 Task: Create a due date automation trigger when advanced on, on the monday of the week a card is due add content with a description starting with resumeat 11:00 AM.
Action: Mouse moved to (1075, 82)
Screenshot: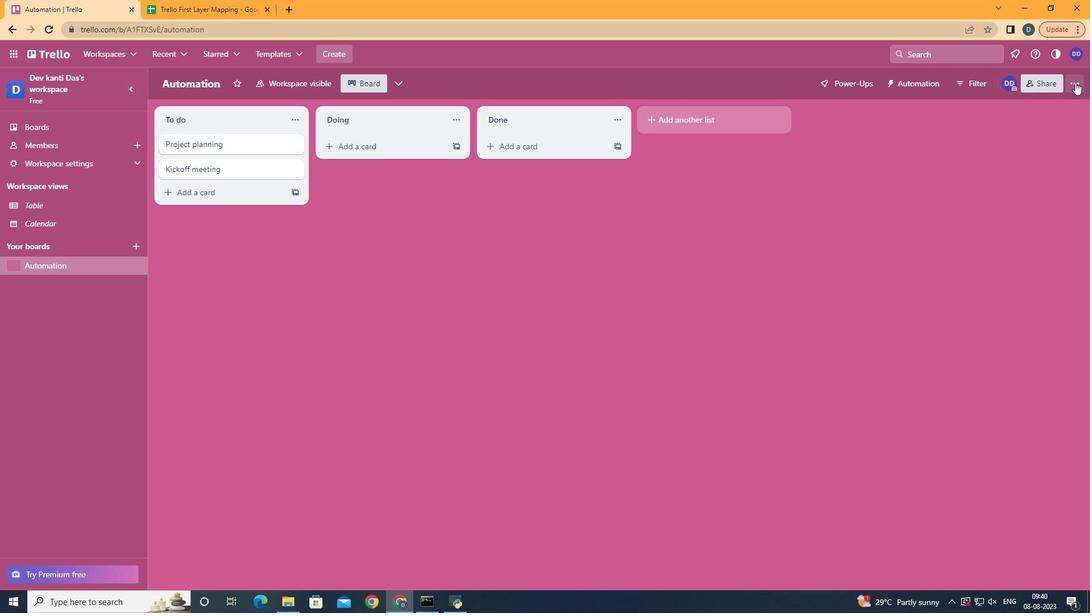 
Action: Mouse pressed left at (1075, 82)
Screenshot: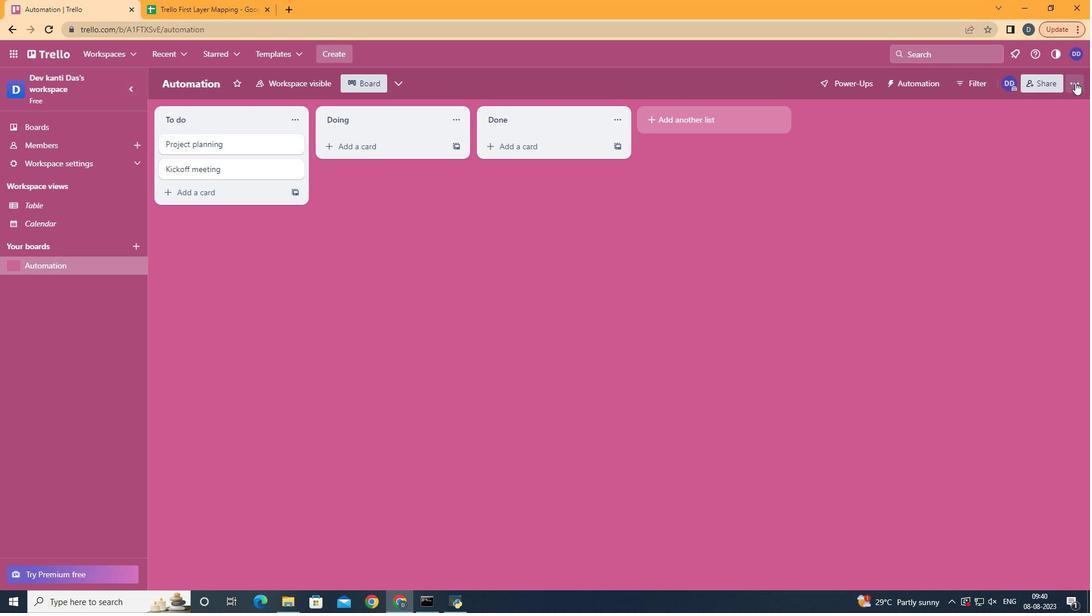 
Action: Mouse moved to (1000, 240)
Screenshot: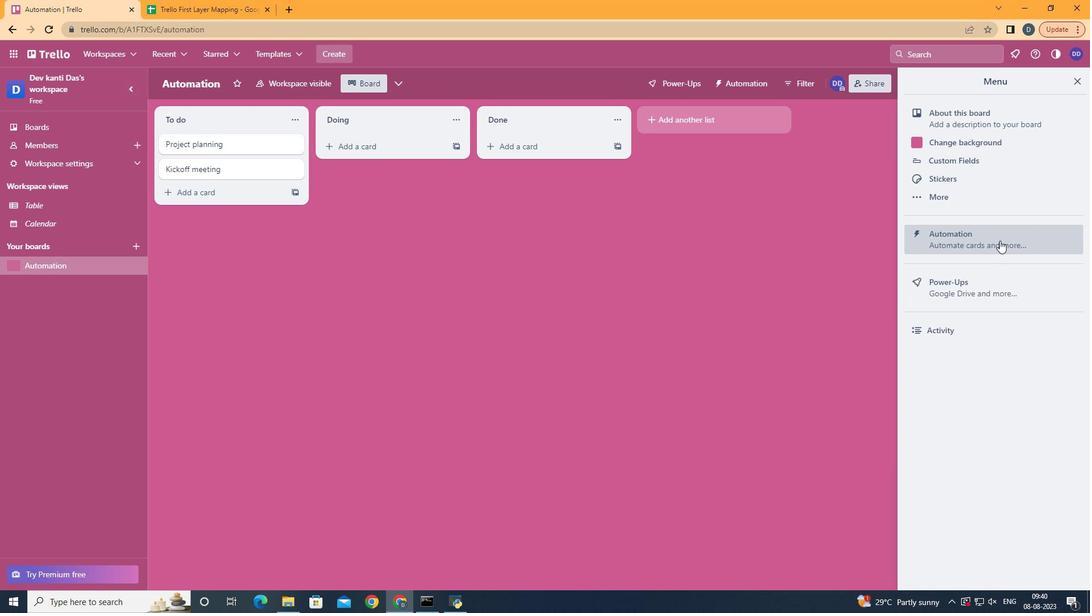 
Action: Mouse pressed left at (1000, 240)
Screenshot: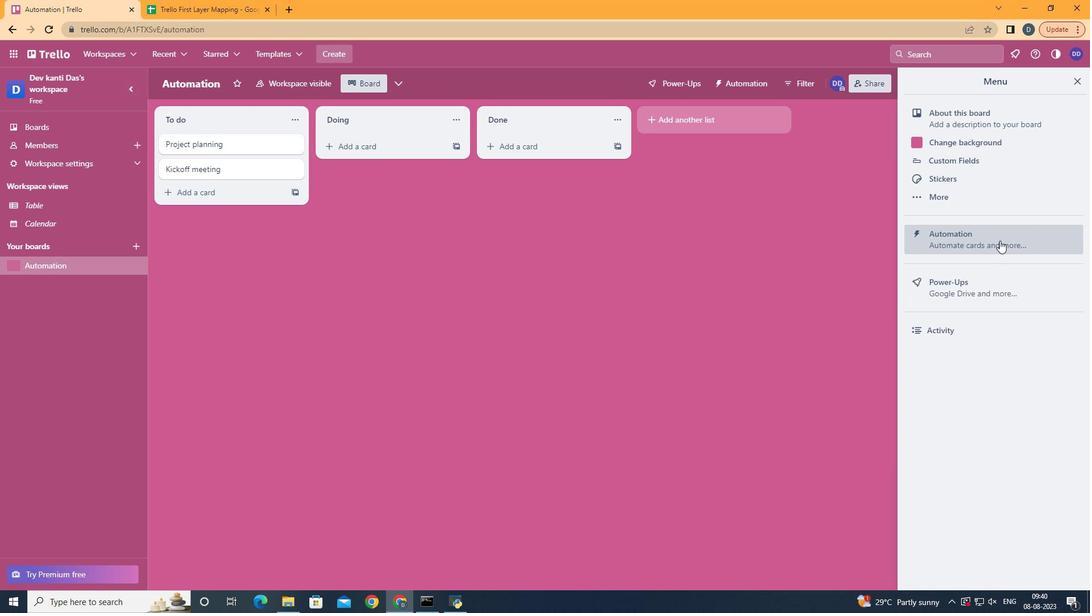 
Action: Mouse moved to (226, 227)
Screenshot: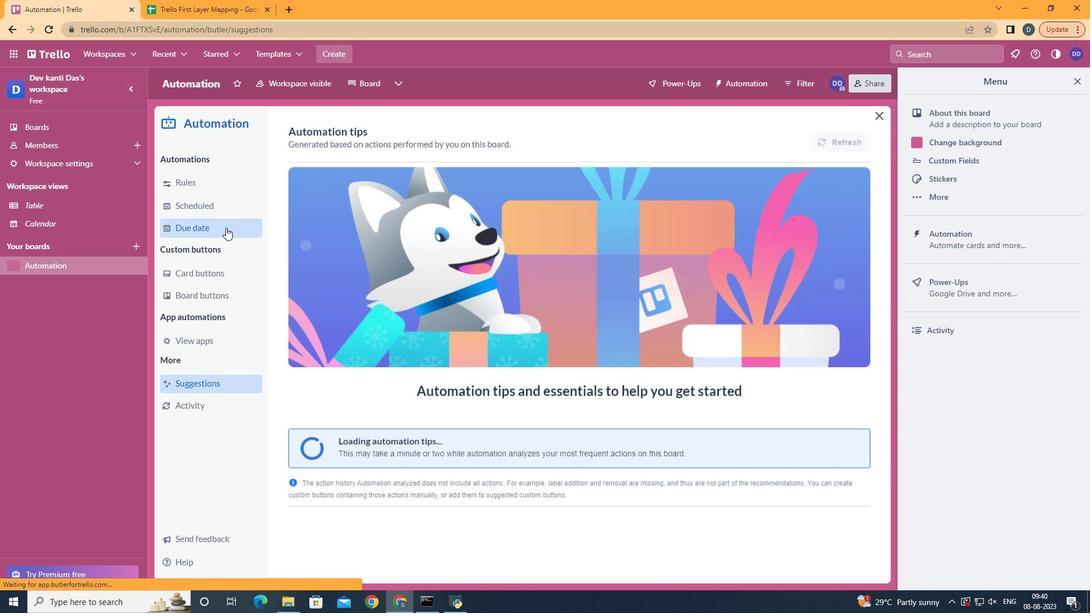 
Action: Mouse pressed left at (226, 227)
Screenshot: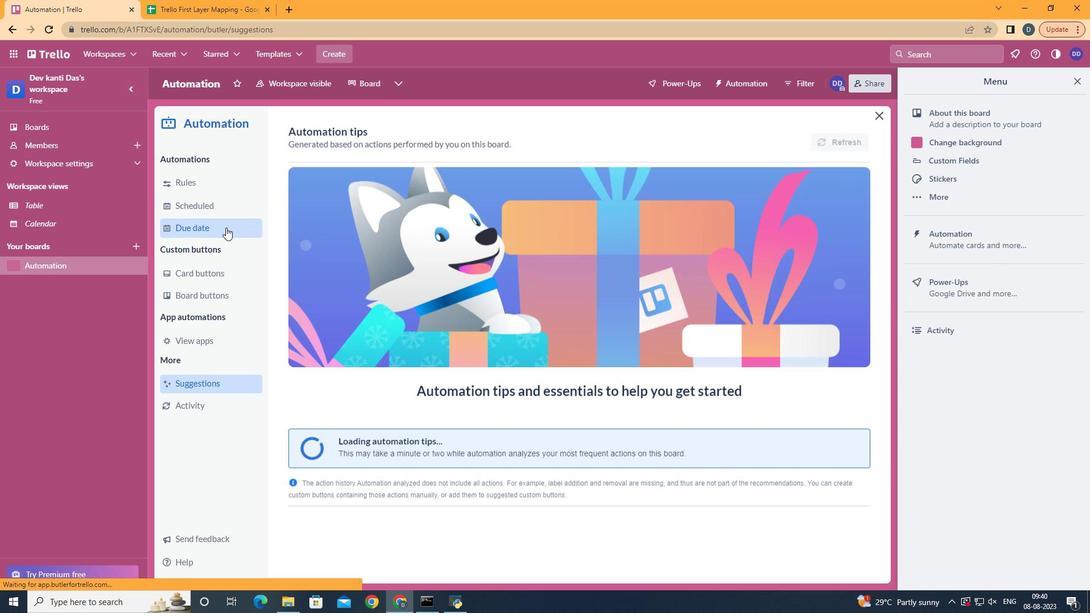 
Action: Mouse moved to (802, 131)
Screenshot: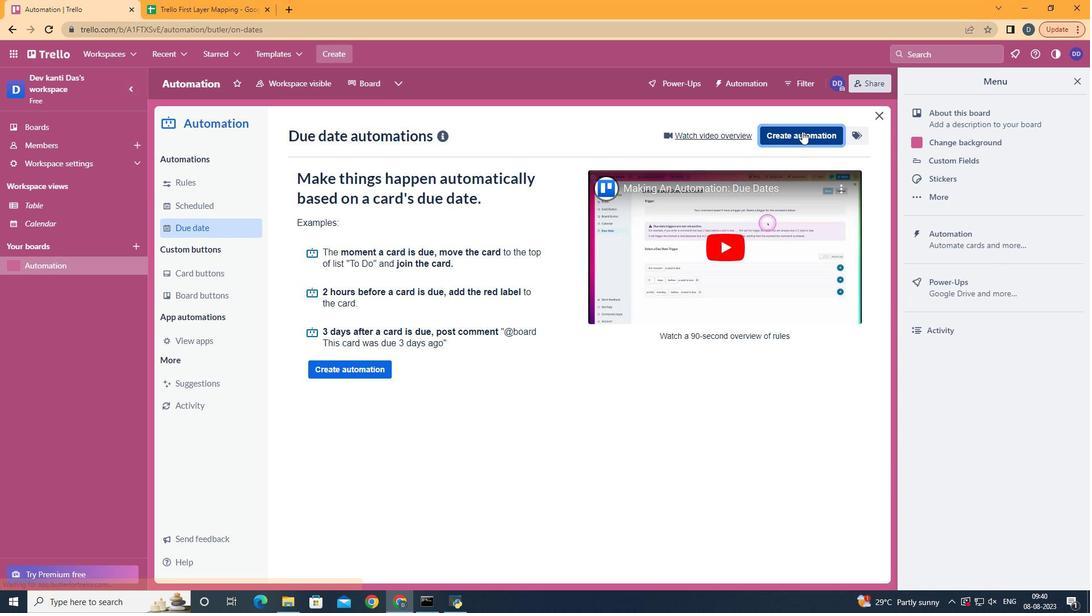 
Action: Mouse pressed left at (802, 131)
Screenshot: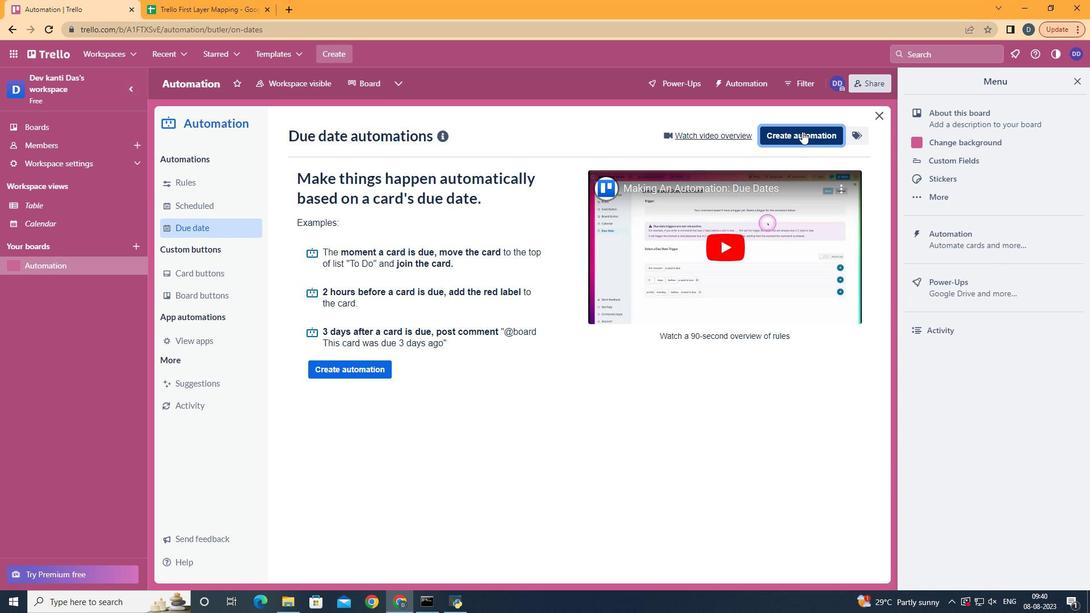 
Action: Mouse moved to (591, 242)
Screenshot: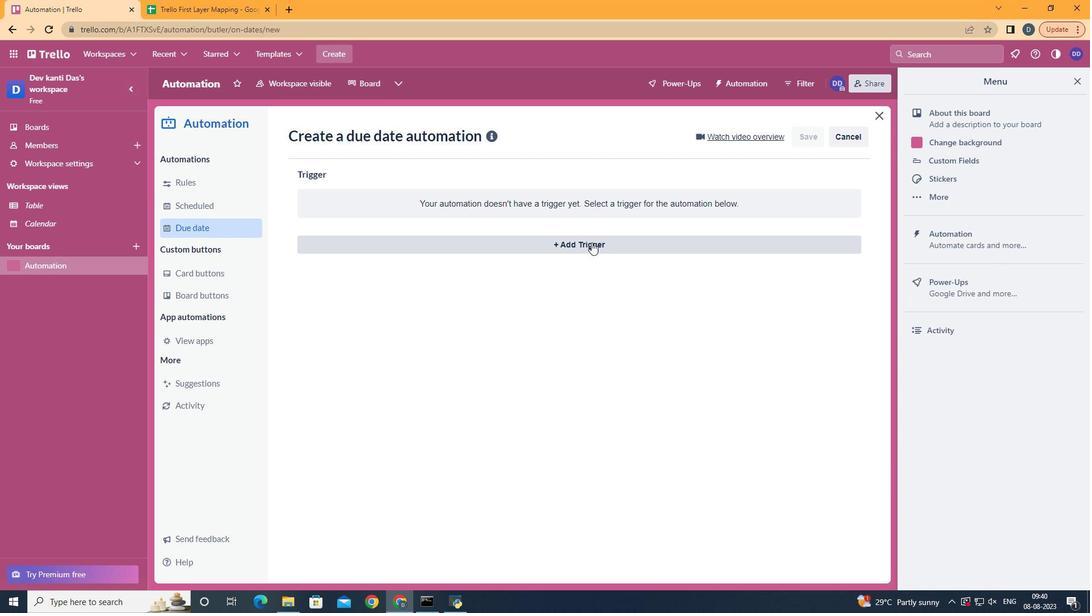 
Action: Mouse pressed left at (591, 242)
Screenshot: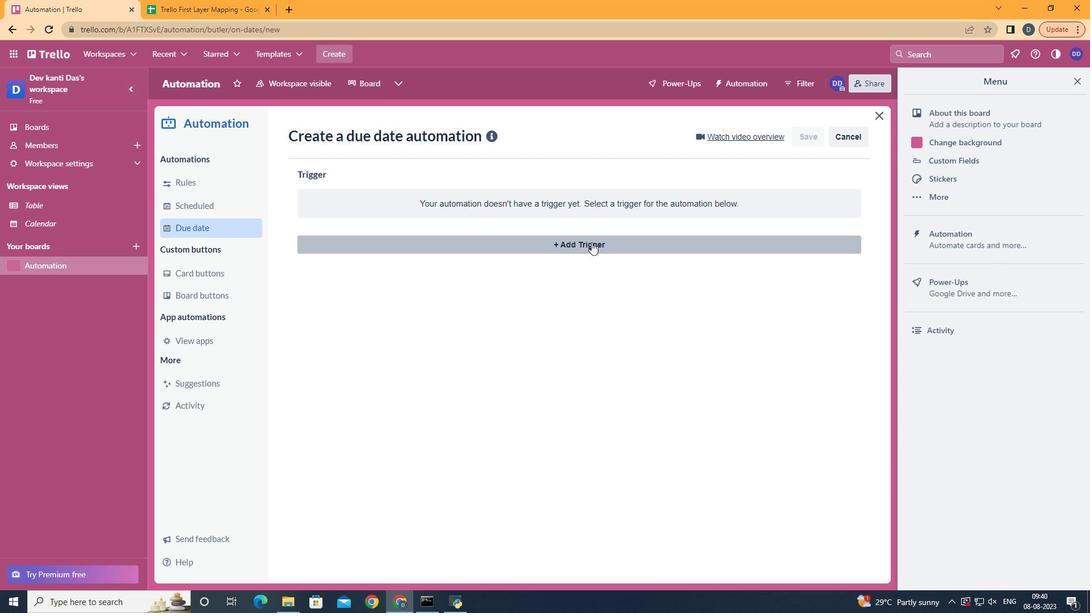 
Action: Mouse moved to (375, 290)
Screenshot: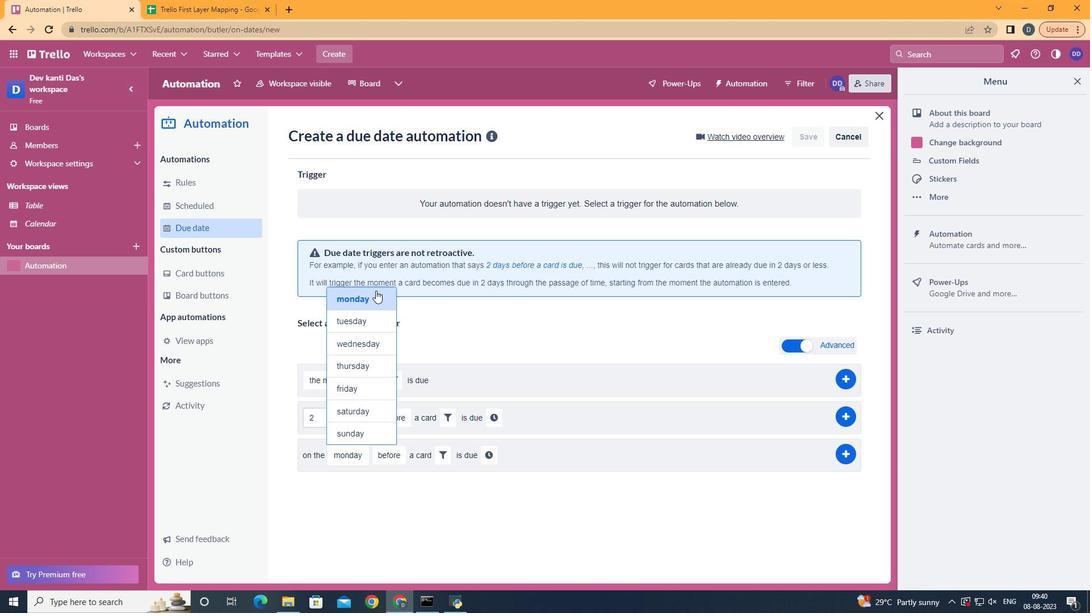 
Action: Mouse pressed left at (375, 290)
Screenshot: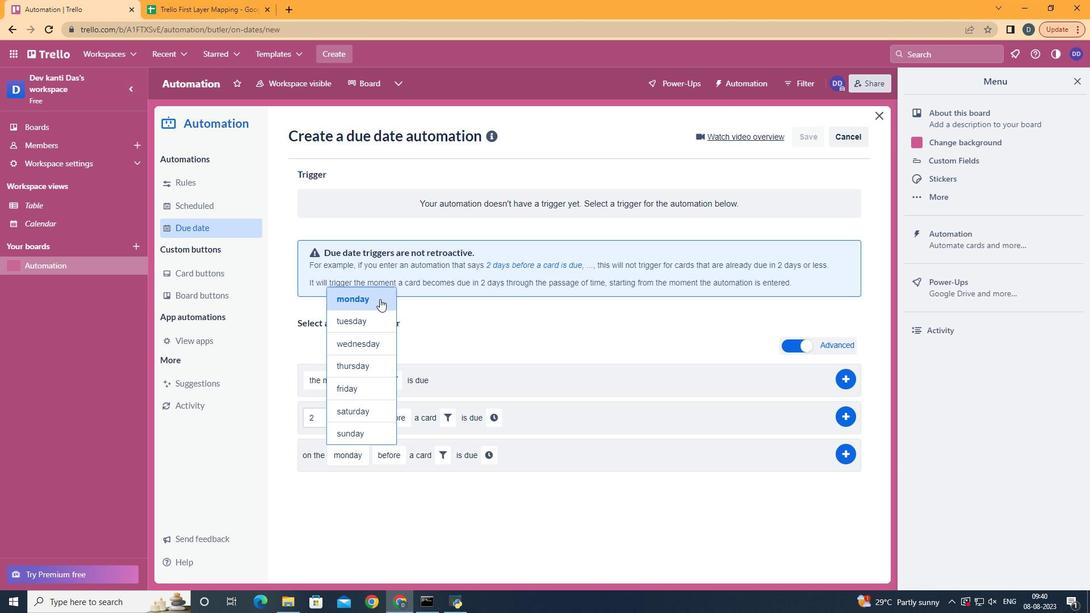 
Action: Mouse moved to (380, 525)
Screenshot: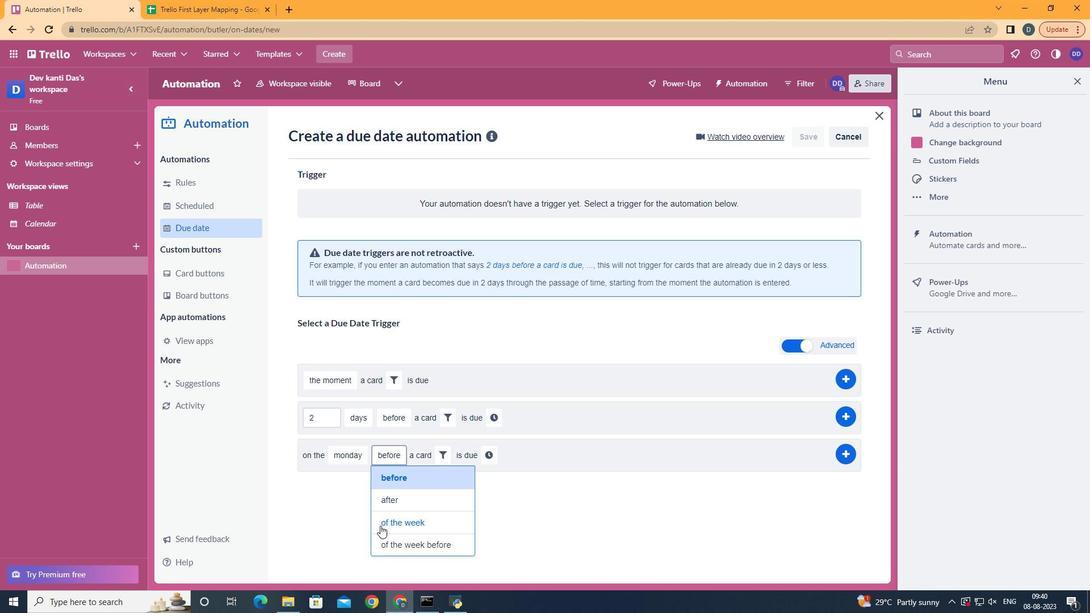 
Action: Mouse pressed left at (380, 525)
Screenshot: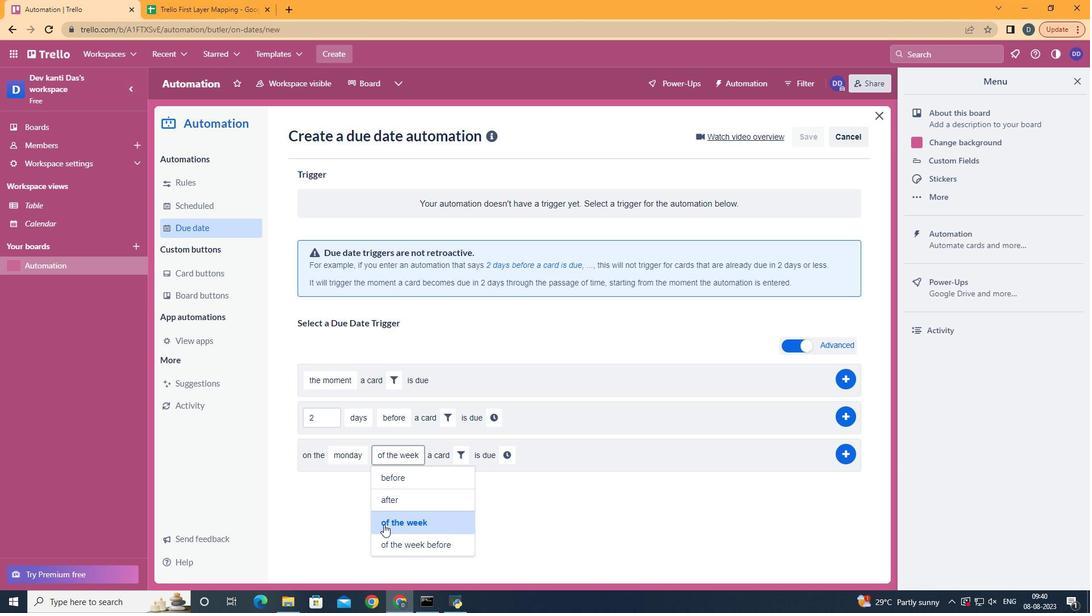 
Action: Mouse moved to (453, 451)
Screenshot: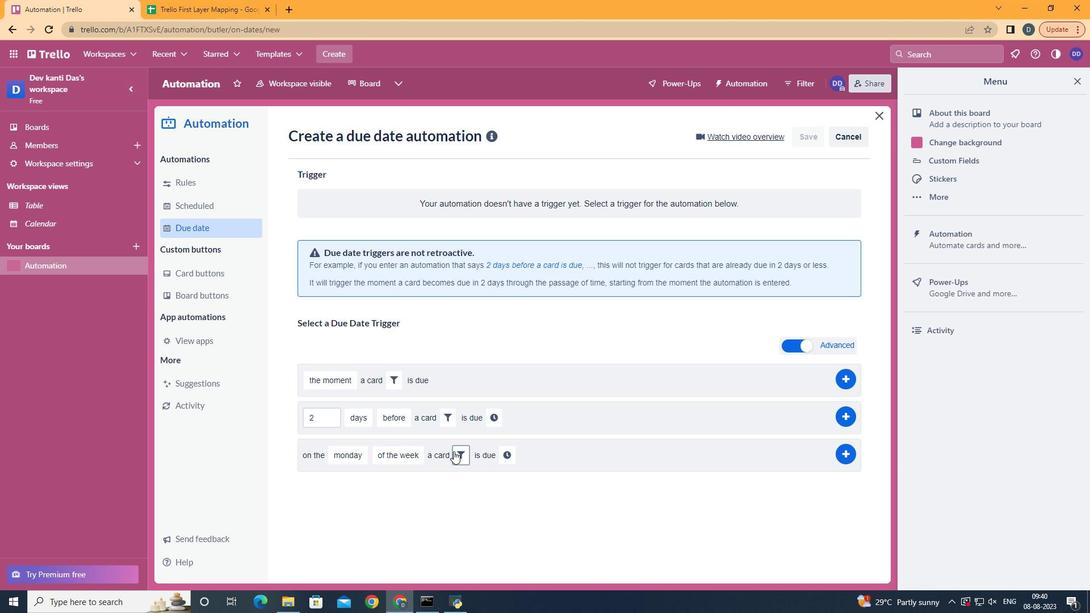 
Action: Mouse pressed left at (453, 451)
Screenshot: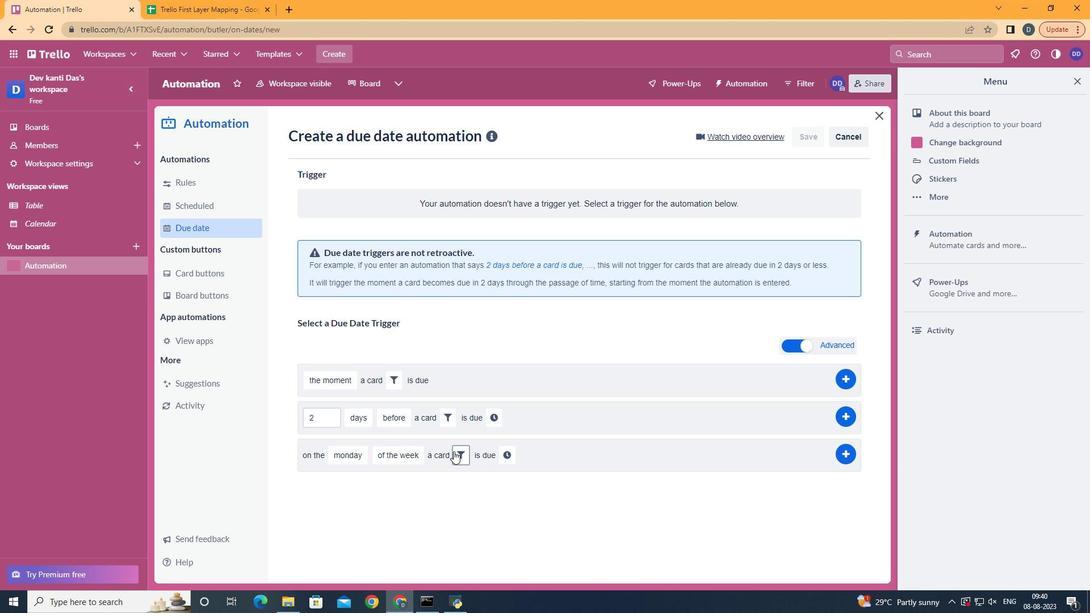 
Action: Mouse moved to (599, 488)
Screenshot: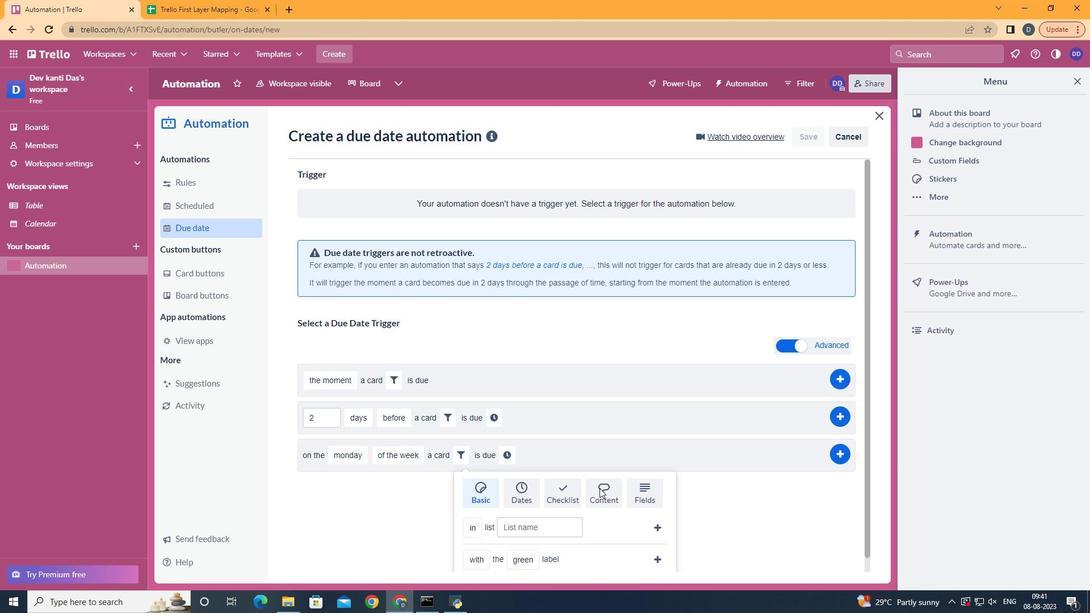 
Action: Mouse pressed left at (599, 488)
Screenshot: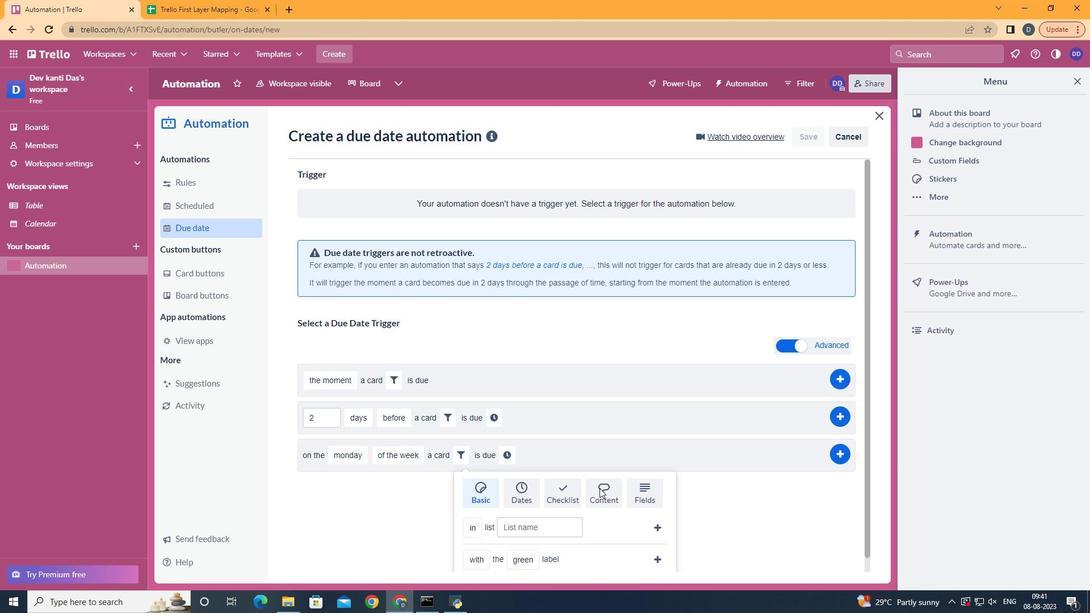 
Action: Mouse moved to (528, 485)
Screenshot: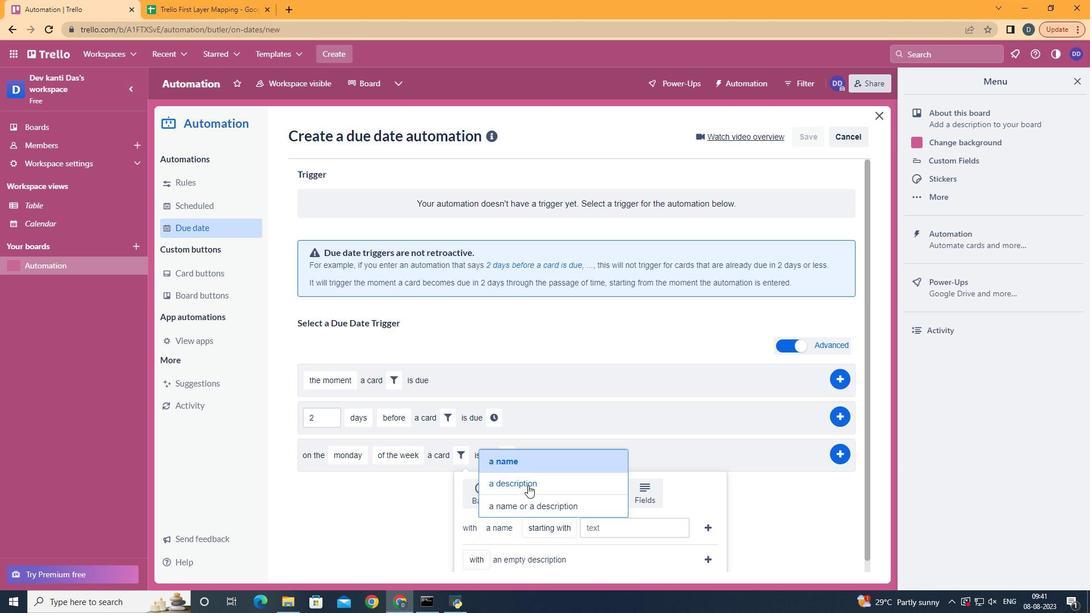
Action: Mouse pressed left at (528, 485)
Screenshot: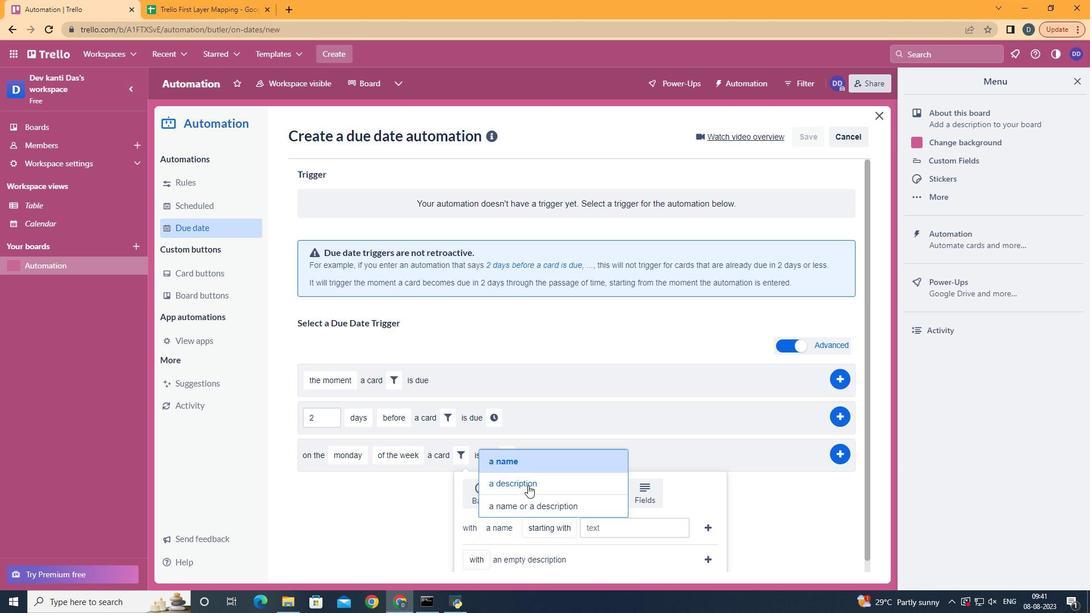 
Action: Mouse moved to (594, 388)
Screenshot: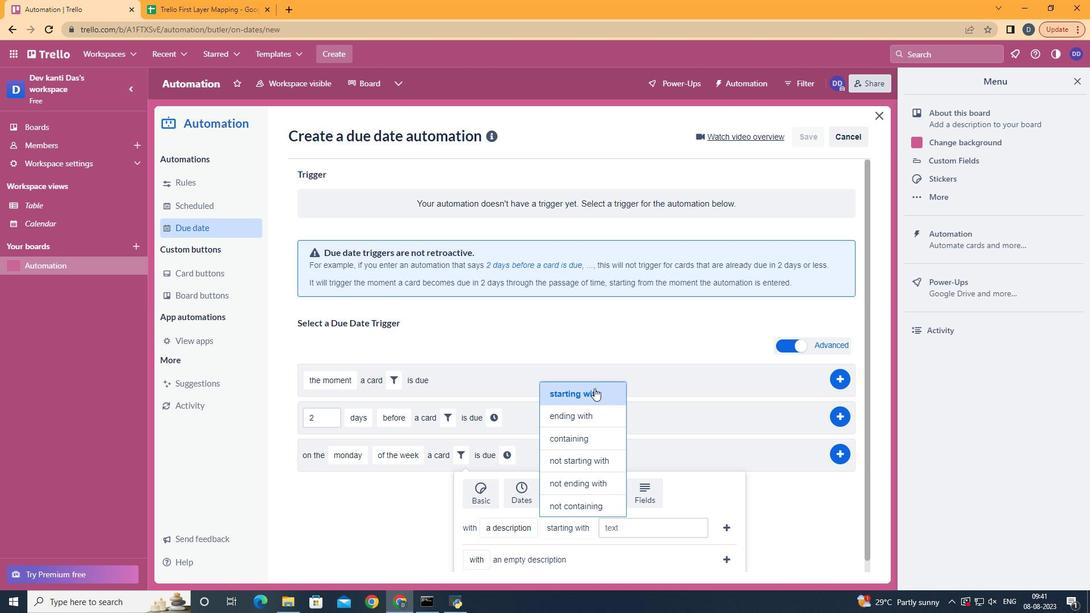 
Action: Mouse pressed left at (594, 388)
Screenshot: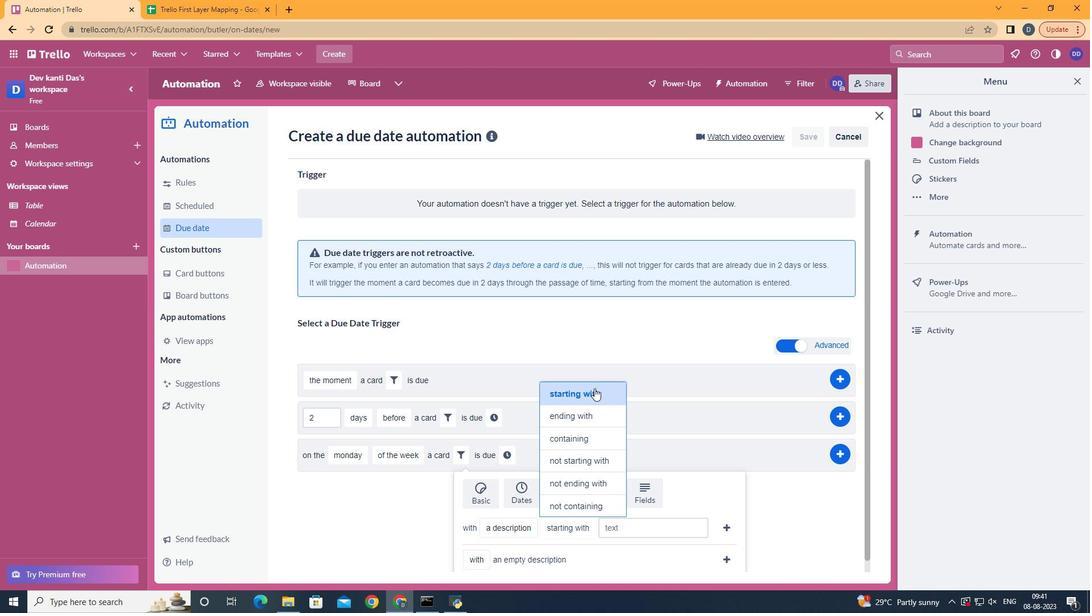 
Action: Mouse moved to (638, 521)
Screenshot: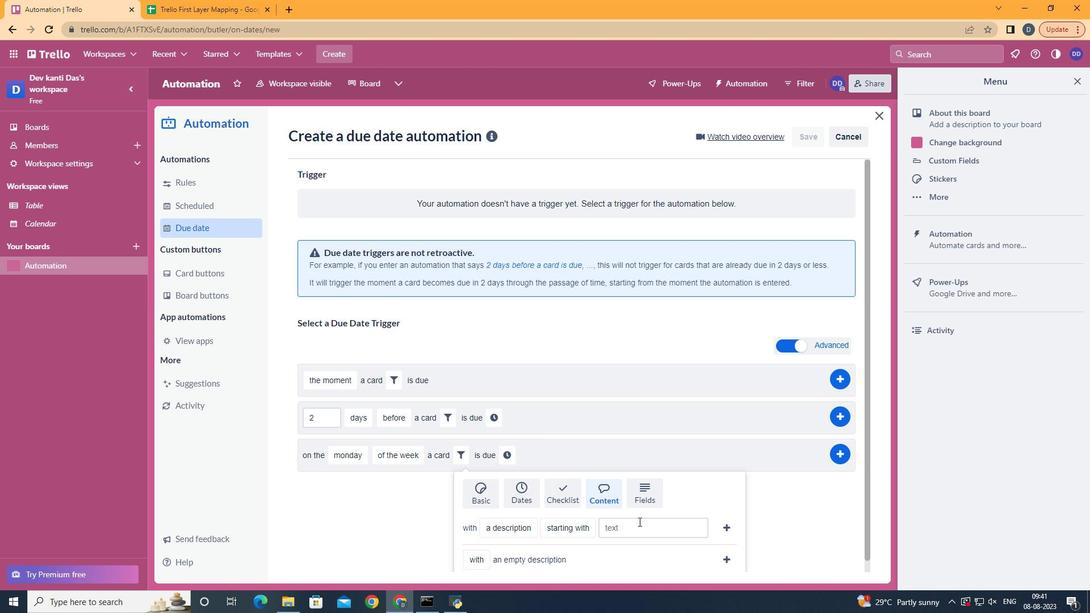 
Action: Mouse pressed left at (638, 521)
Screenshot: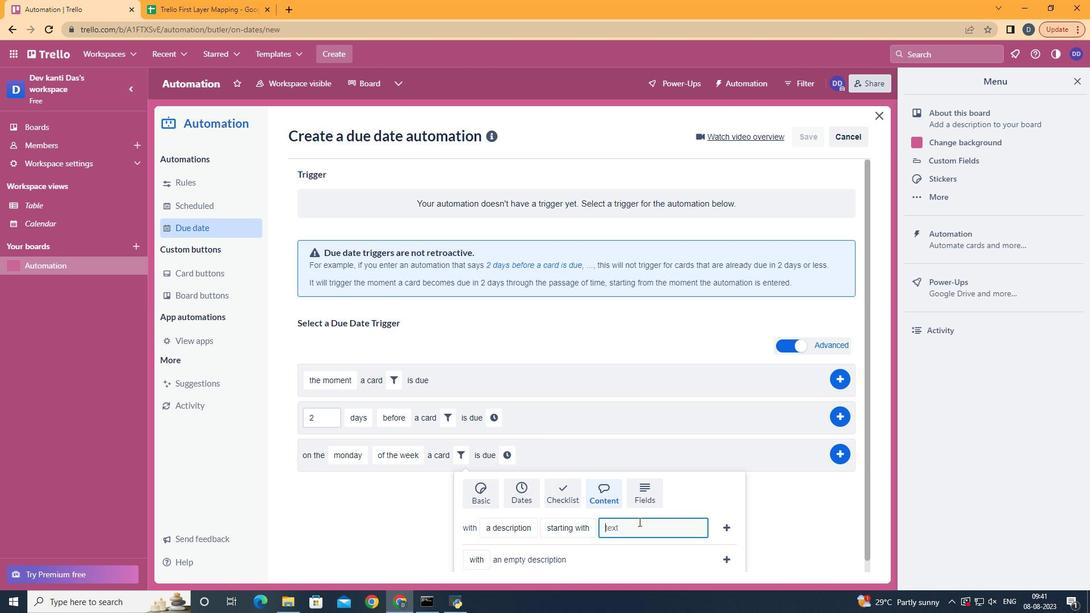 
Action: Mouse moved to (638, 521)
Screenshot: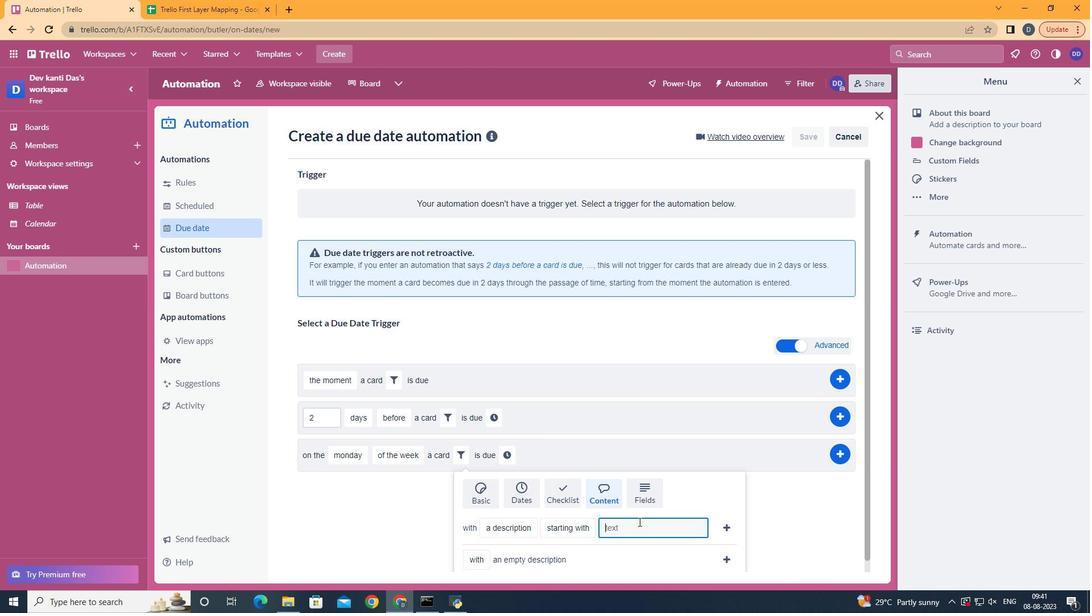 
Action: Key pressed resume
Screenshot: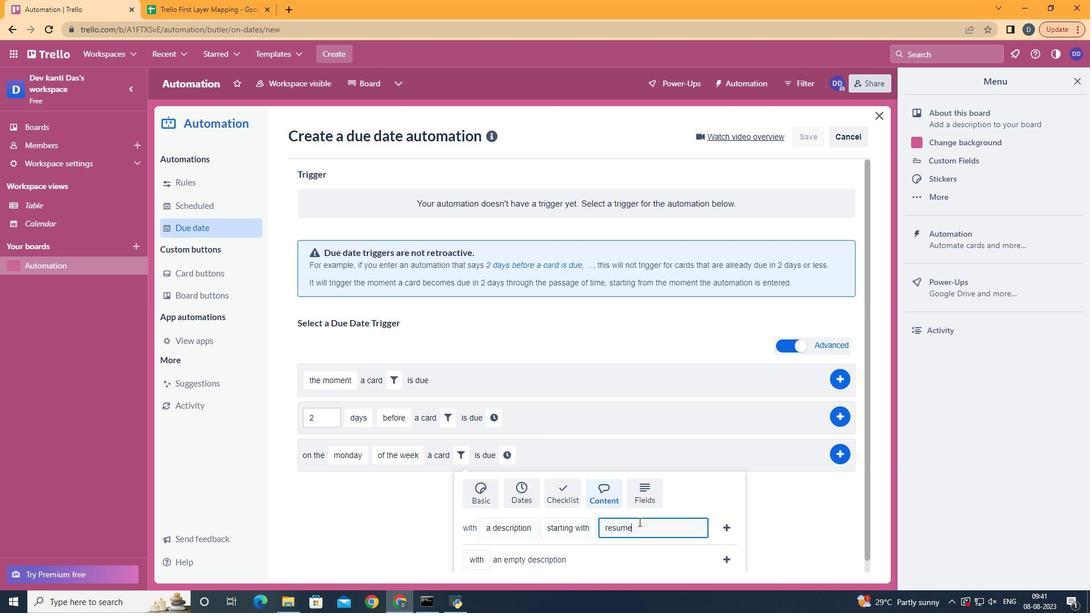 
Action: Mouse moved to (724, 530)
Screenshot: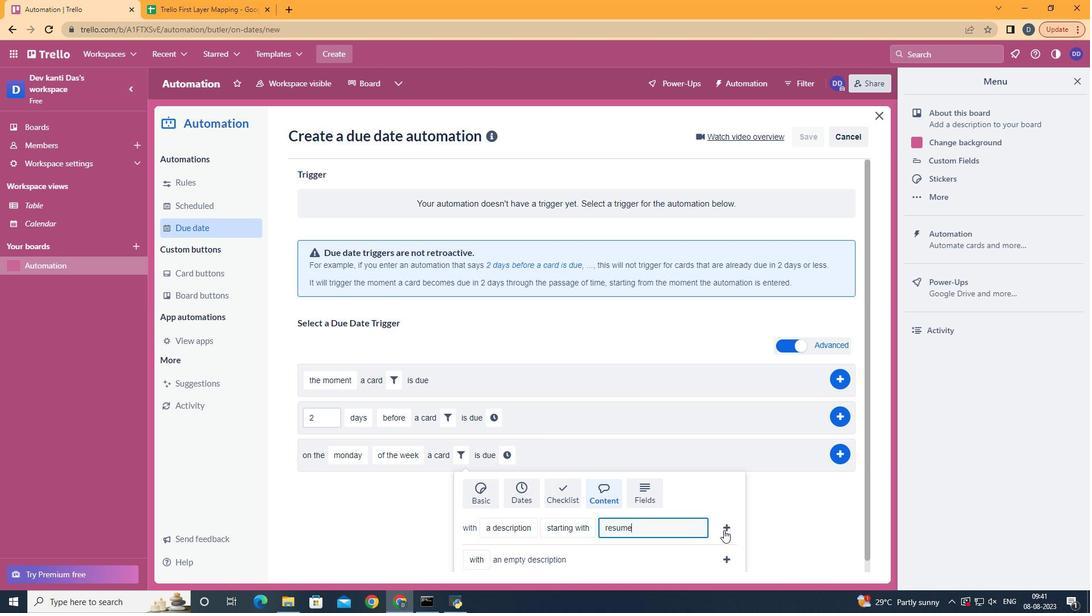 
Action: Mouse pressed left at (724, 530)
Screenshot: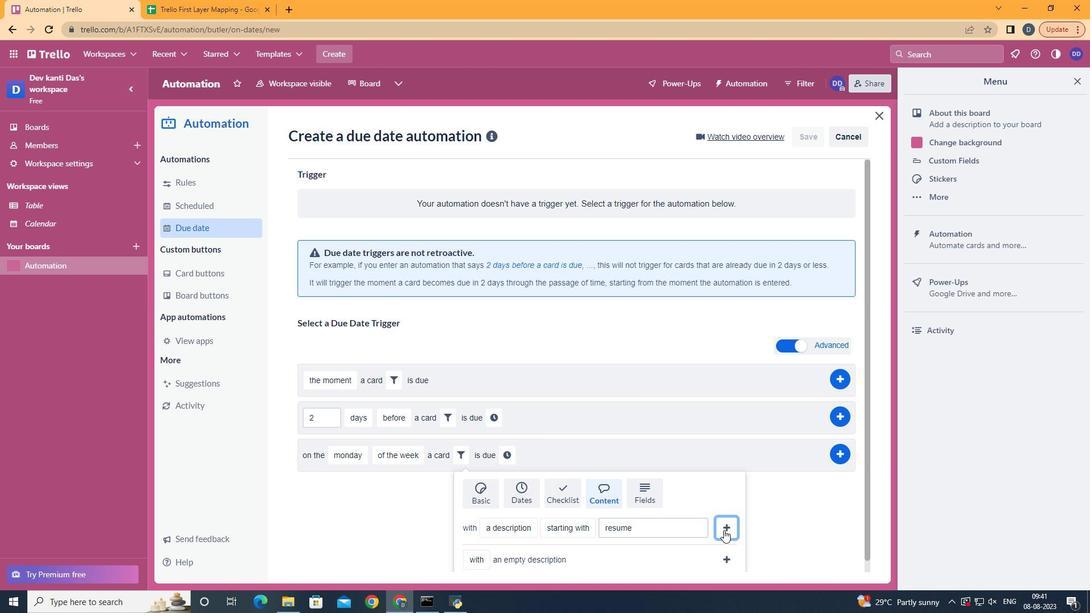 
Action: Mouse moved to (679, 454)
Screenshot: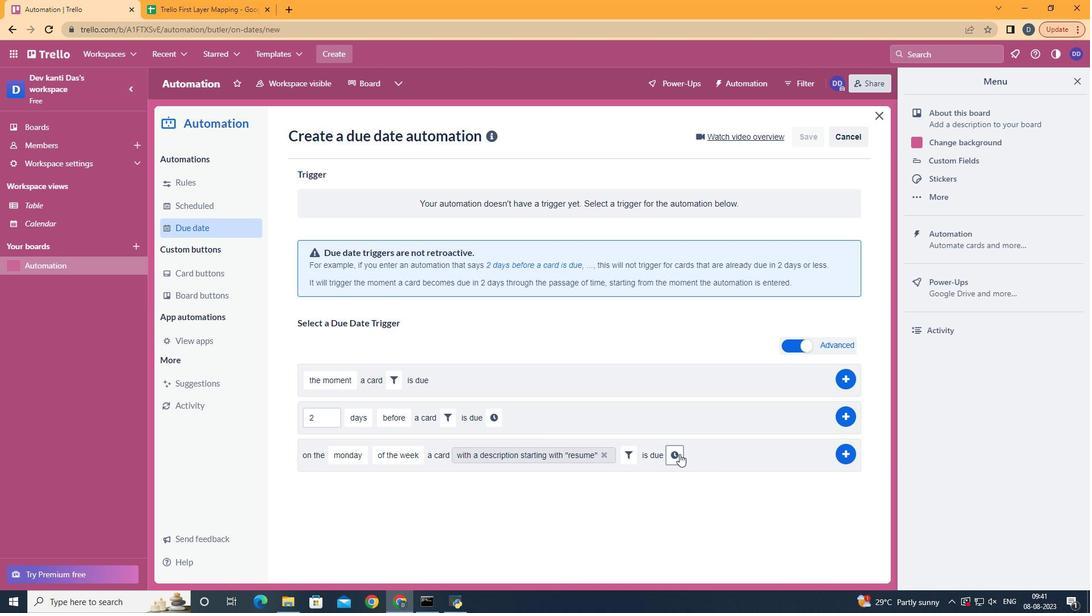 
Action: Mouse pressed left at (679, 454)
Screenshot: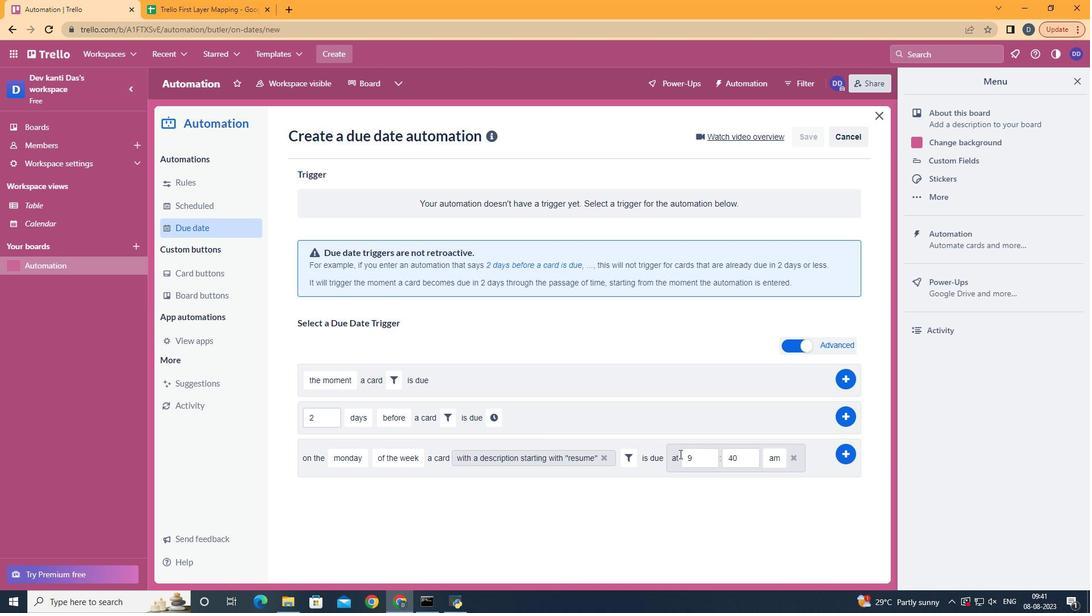 
Action: Mouse moved to (703, 458)
Screenshot: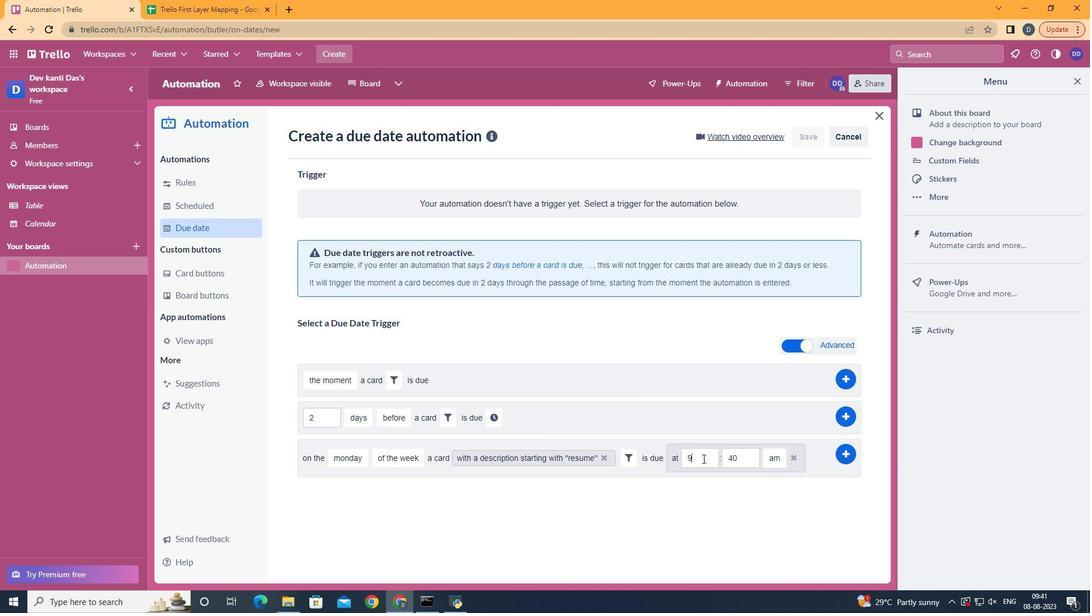 
Action: Mouse pressed left at (703, 458)
Screenshot: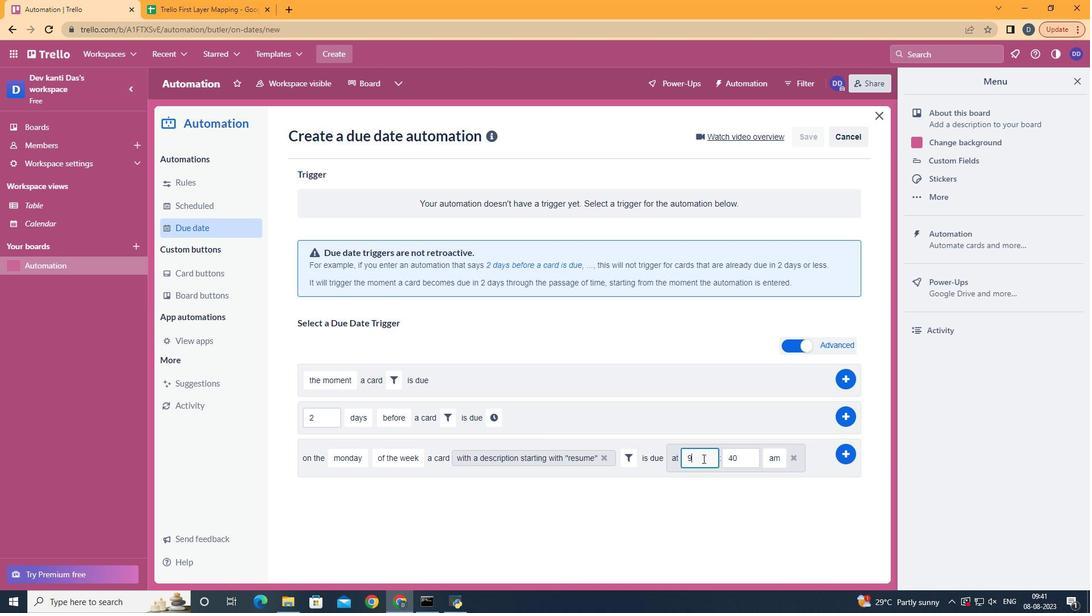 
Action: Key pressed <Key.backspace>11
Screenshot: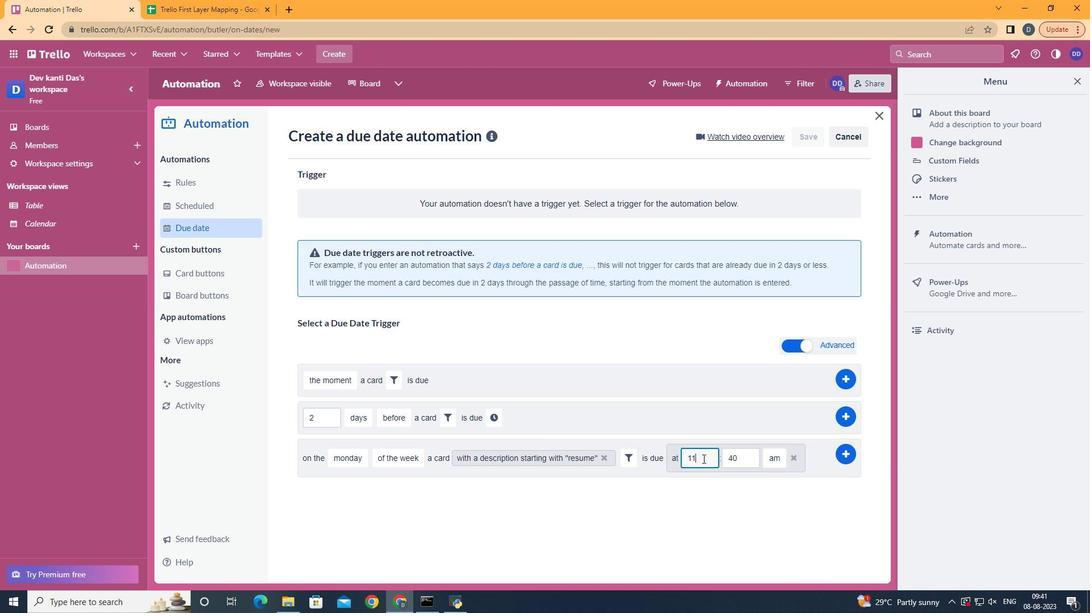 
Action: Mouse moved to (745, 456)
Screenshot: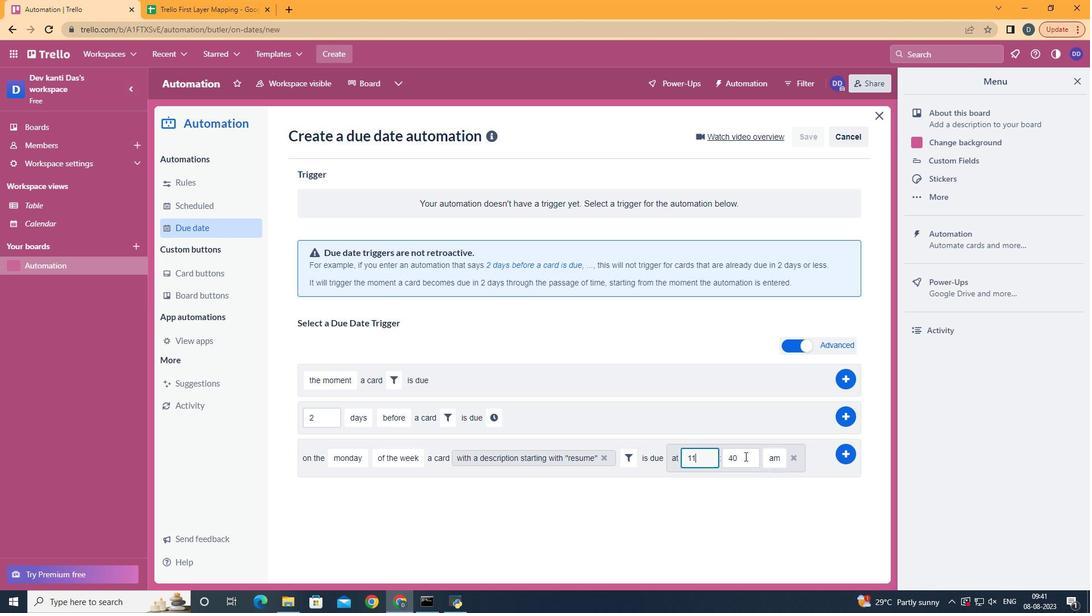 
Action: Mouse pressed left at (745, 456)
Screenshot: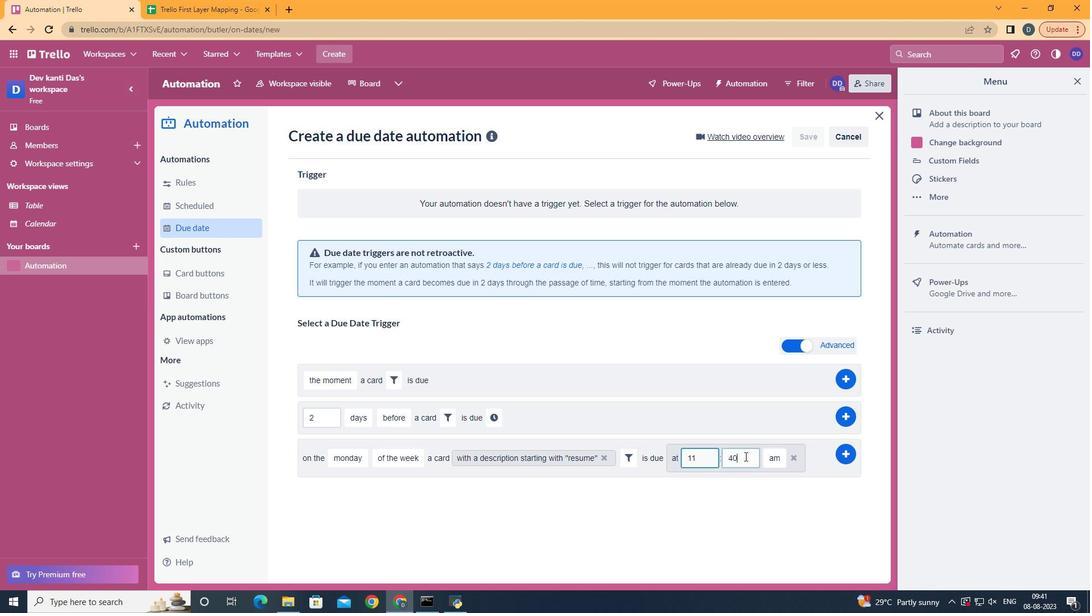 
Action: Key pressed <Key.backspace><Key.backspace>00
Screenshot: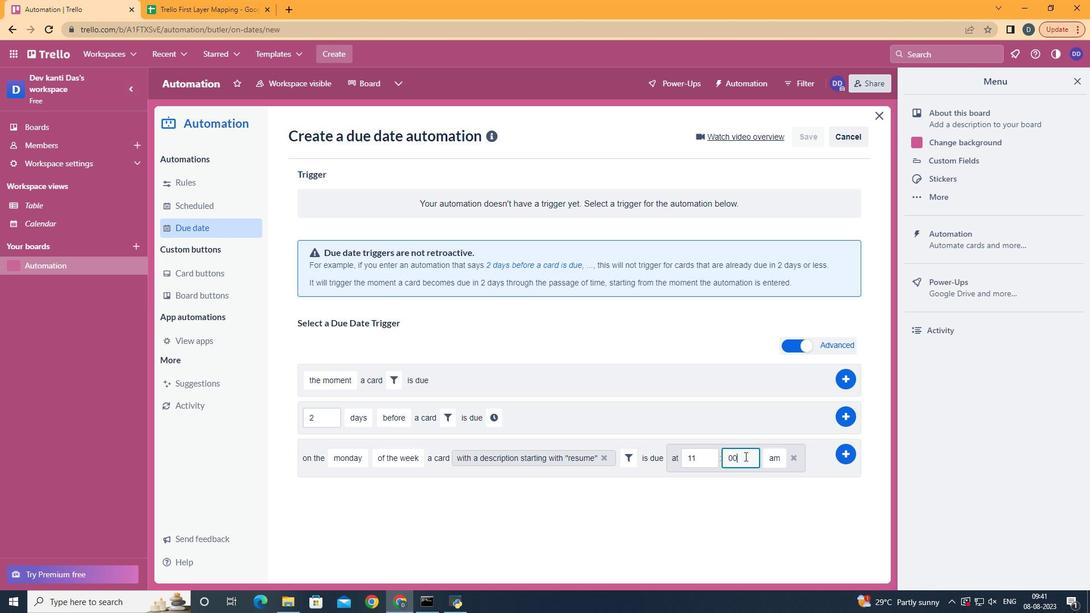
Action: Mouse moved to (777, 476)
Screenshot: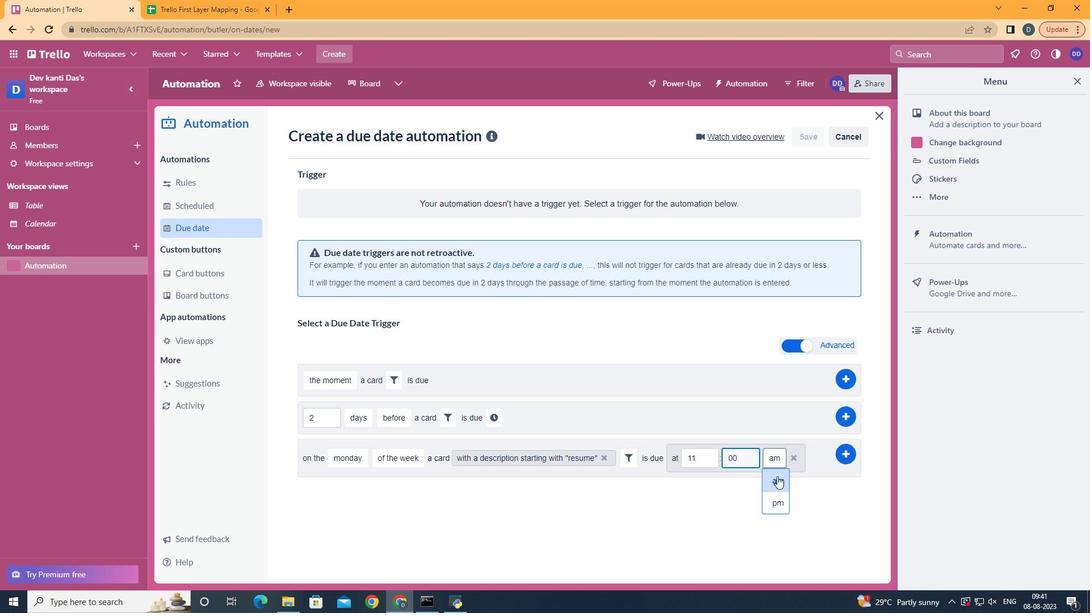 
Action: Mouse pressed left at (777, 476)
Screenshot: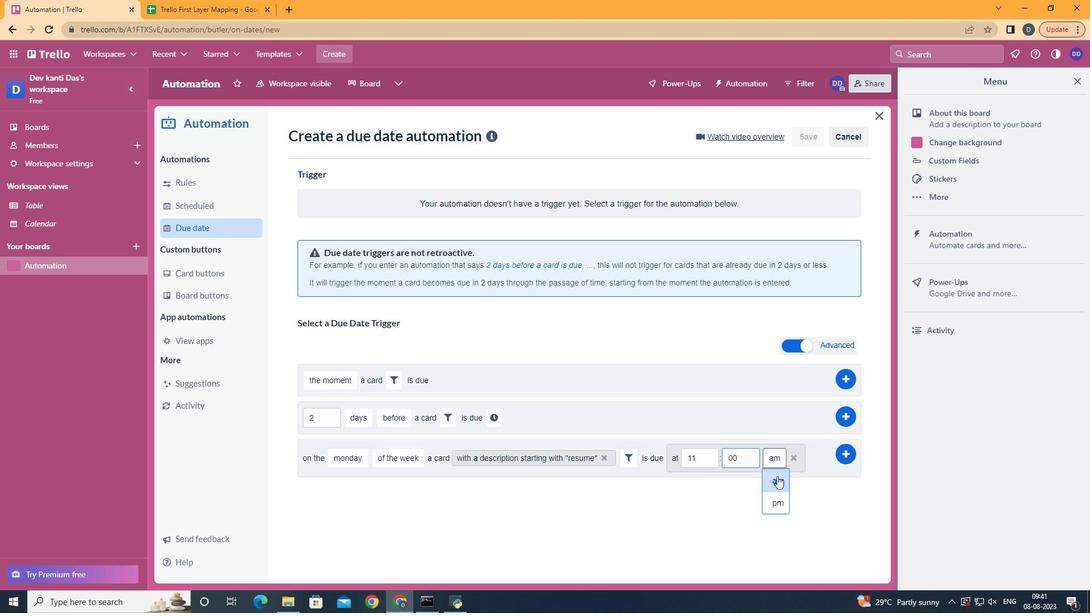 
Action: Mouse moved to (841, 460)
Screenshot: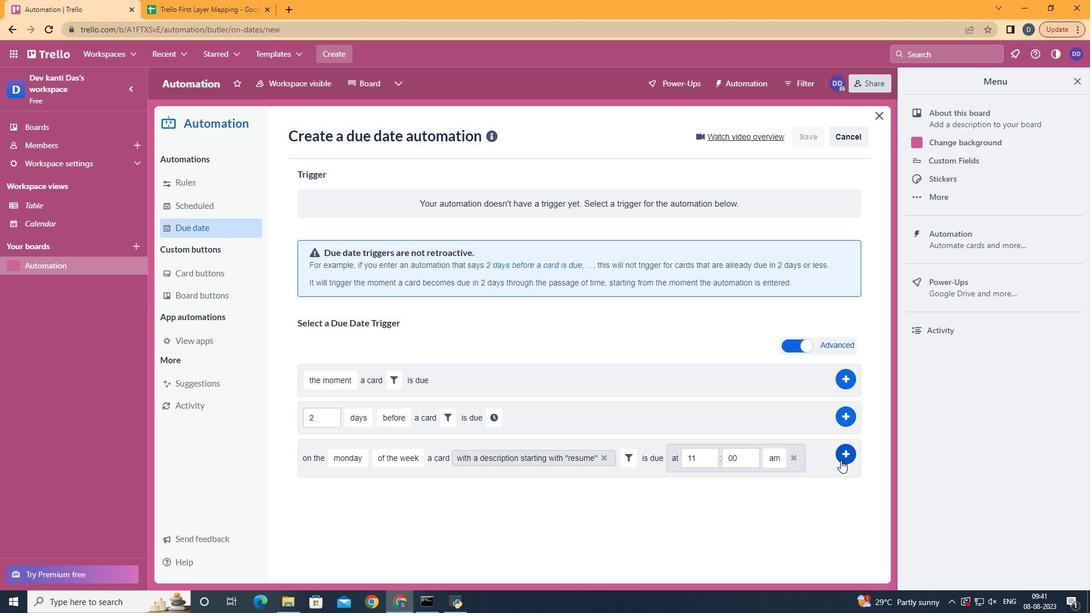 
Action: Mouse pressed left at (841, 460)
Screenshot: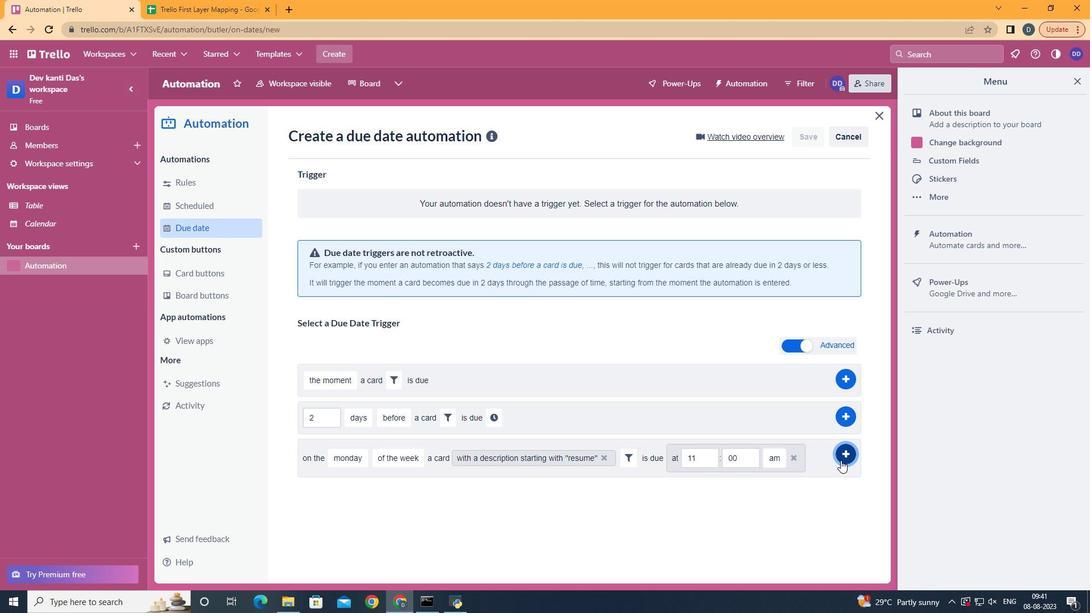 
Action: Mouse moved to (625, 186)
Screenshot: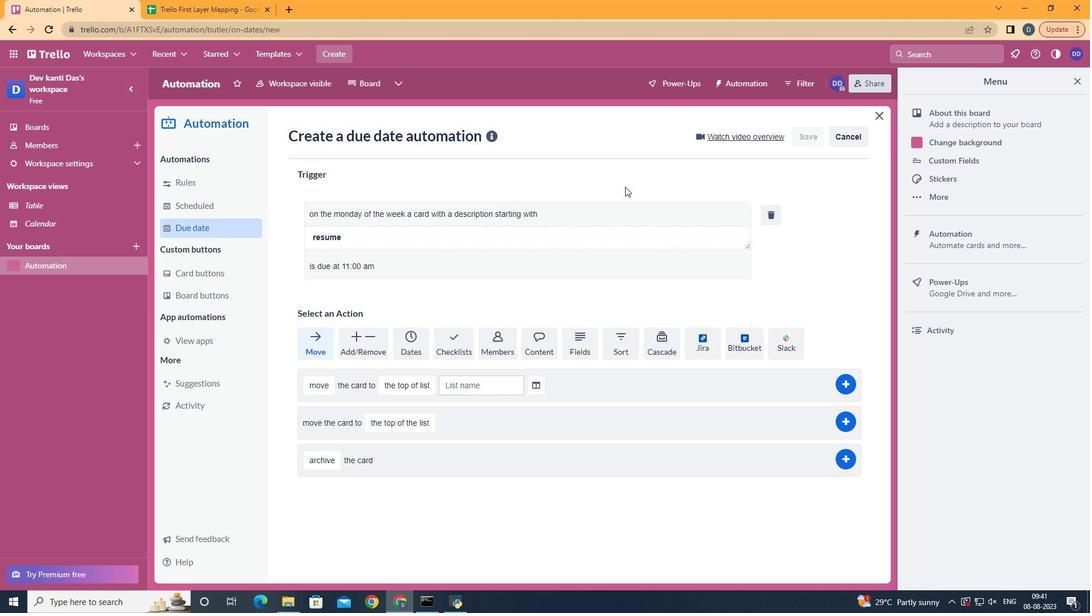 
